 Task: Restrict the document so that only people with access can open the link.
Action: Mouse moved to (77, 177)
Screenshot: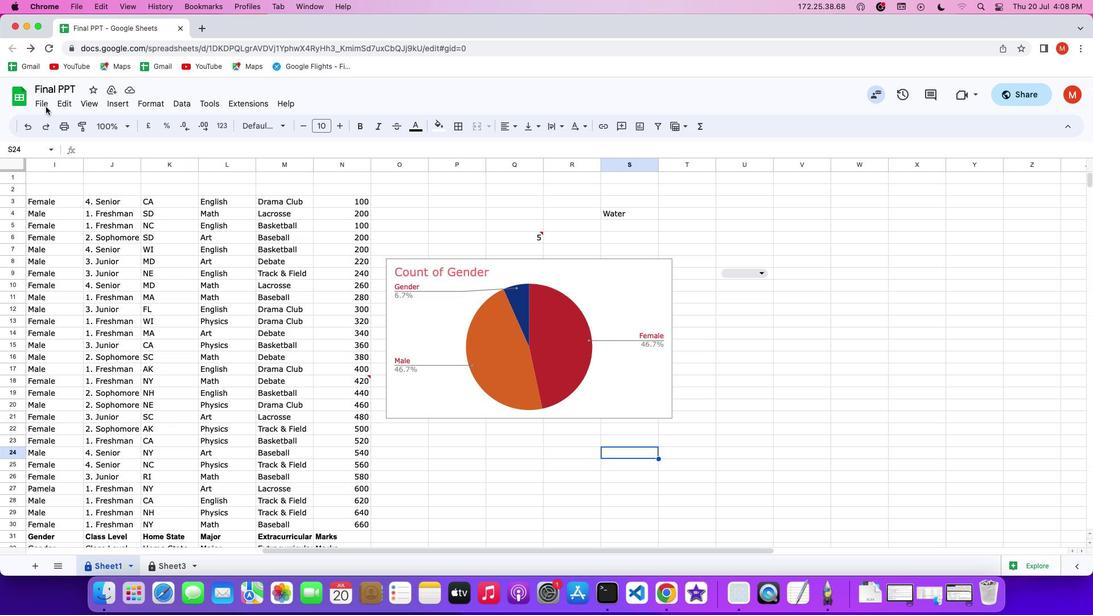 
Action: Mouse pressed left at (77, 177)
Screenshot: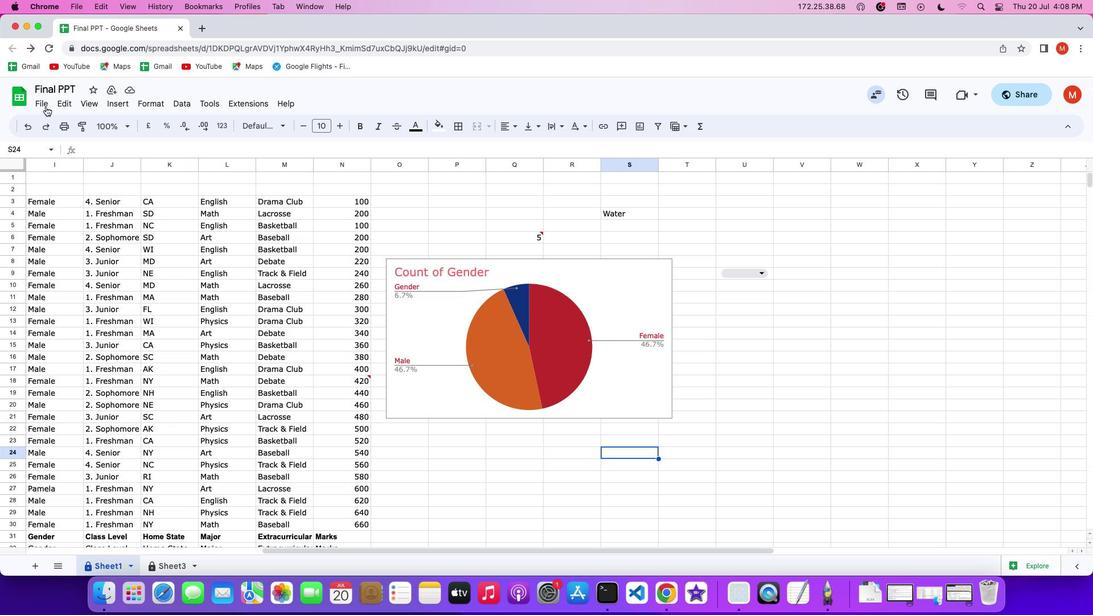 
Action: Mouse pressed left at (77, 177)
Screenshot: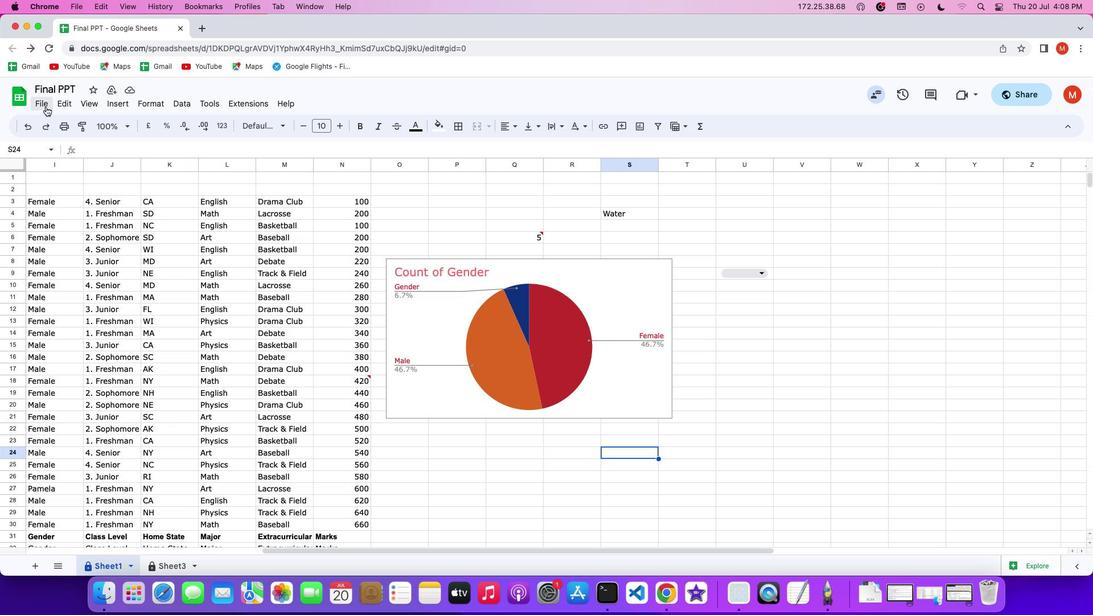 
Action: Mouse moved to (80, 175)
Screenshot: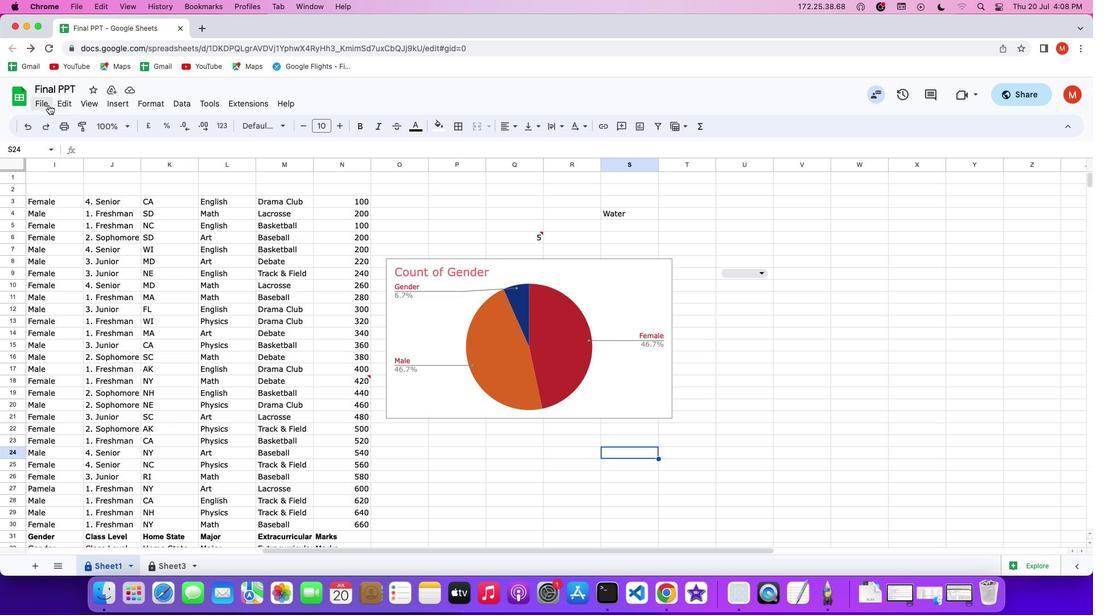 
Action: Mouse pressed left at (80, 175)
Screenshot: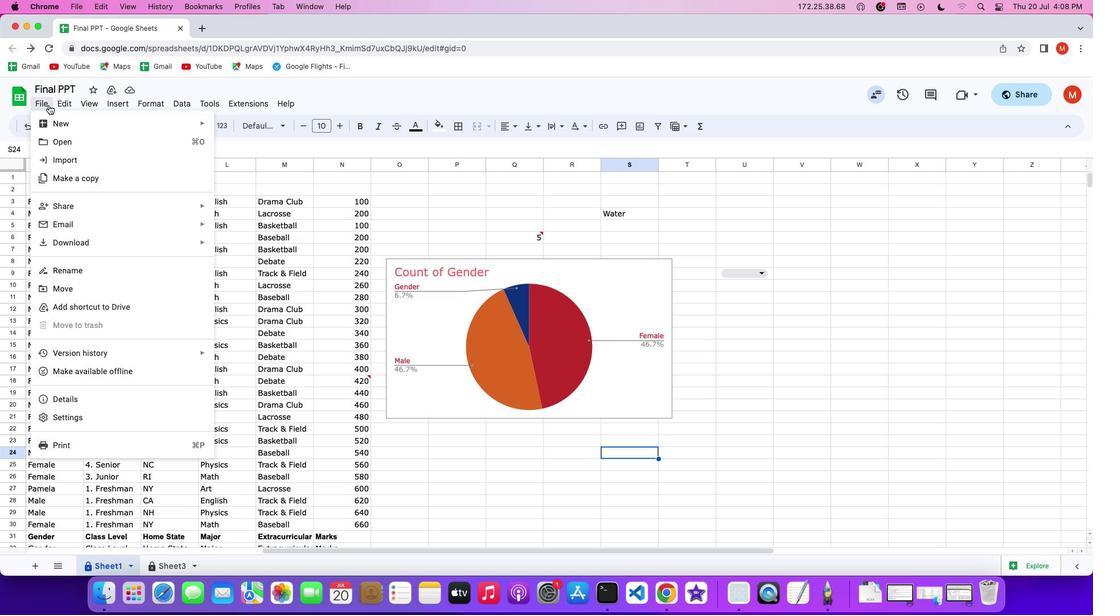 
Action: Mouse moved to (112, 267)
Screenshot: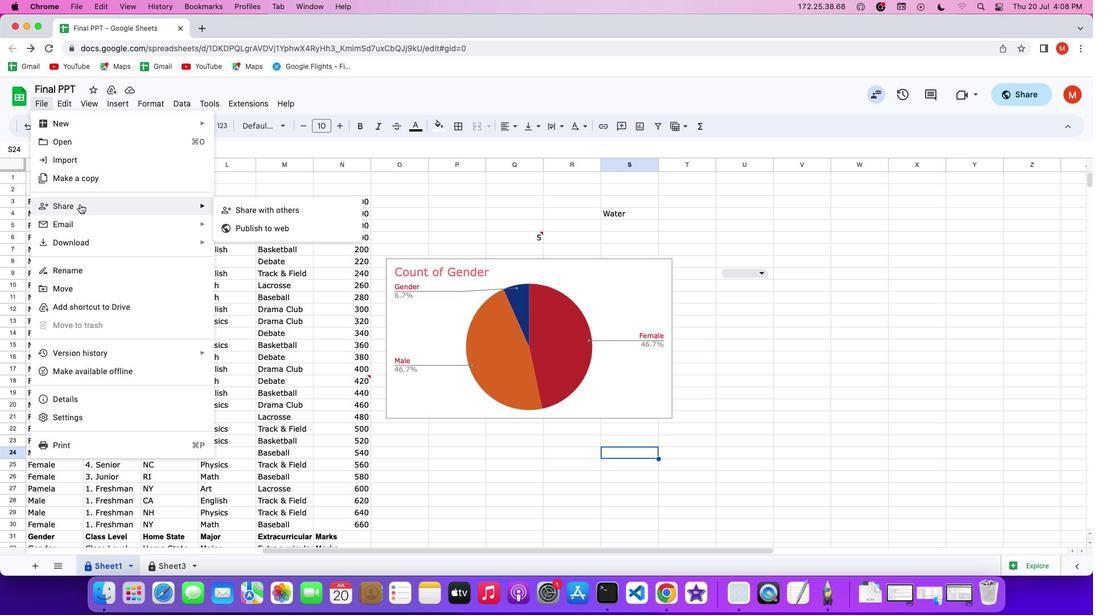 
Action: Mouse pressed left at (112, 267)
Screenshot: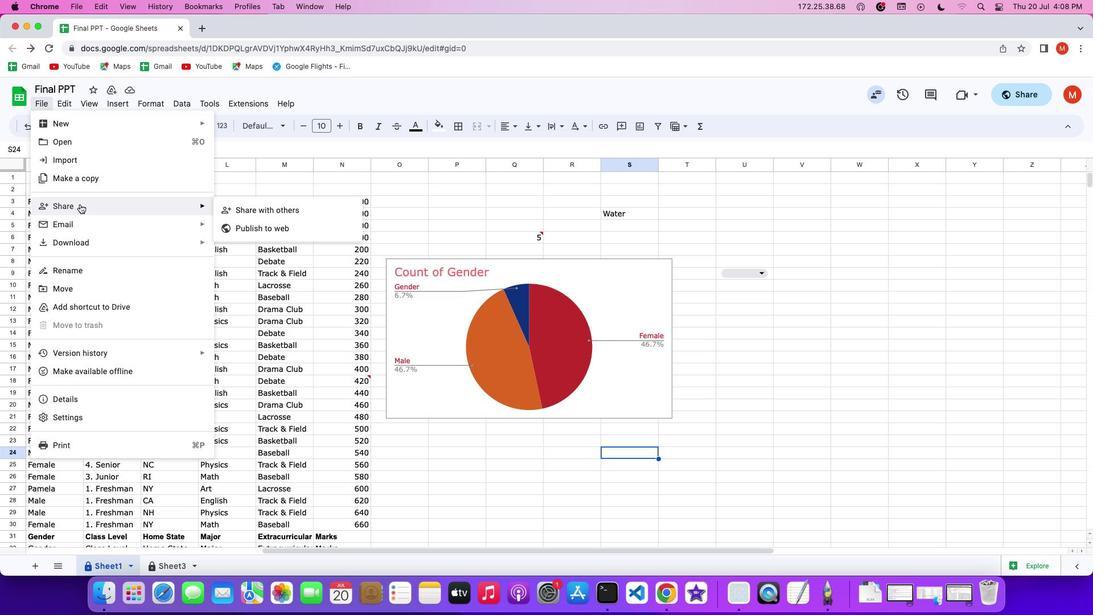 
Action: Mouse moved to (293, 275)
Screenshot: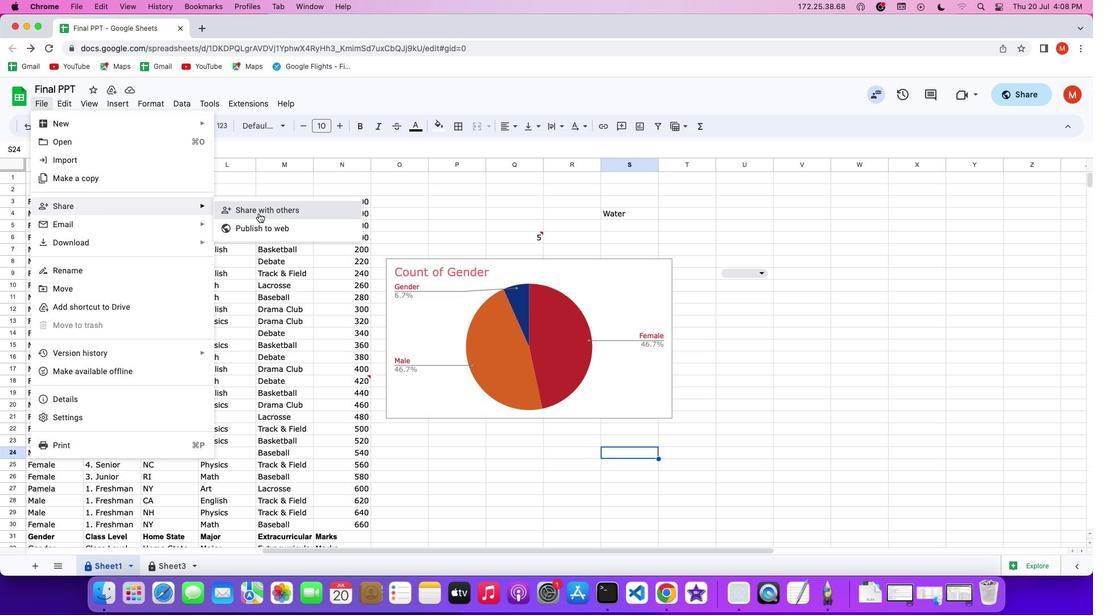 
Action: Mouse pressed left at (293, 275)
Screenshot: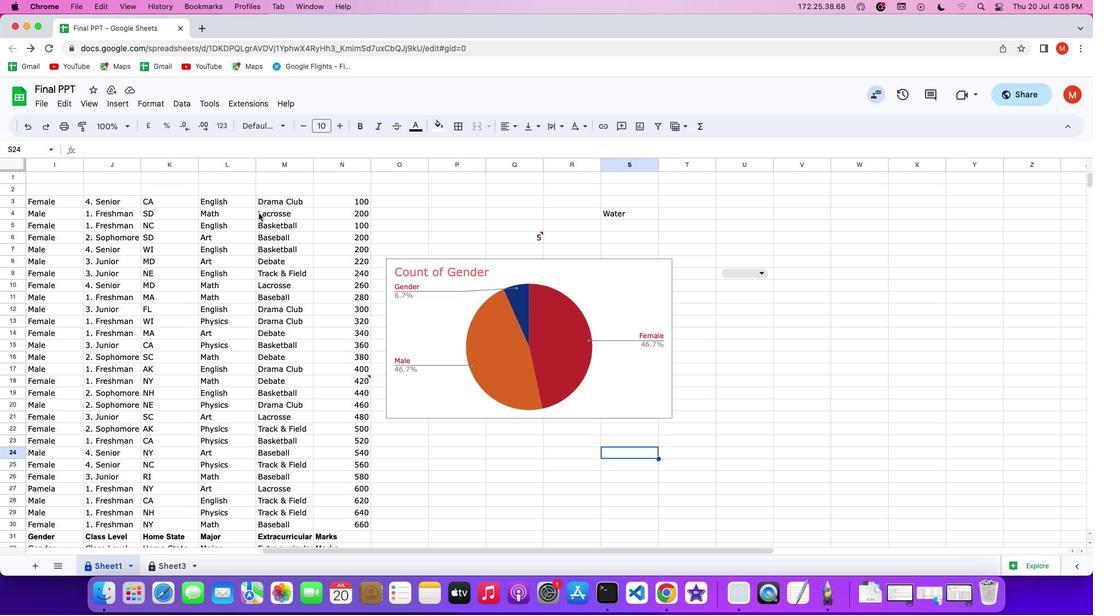 
Action: Mouse moved to (558, 480)
Screenshot: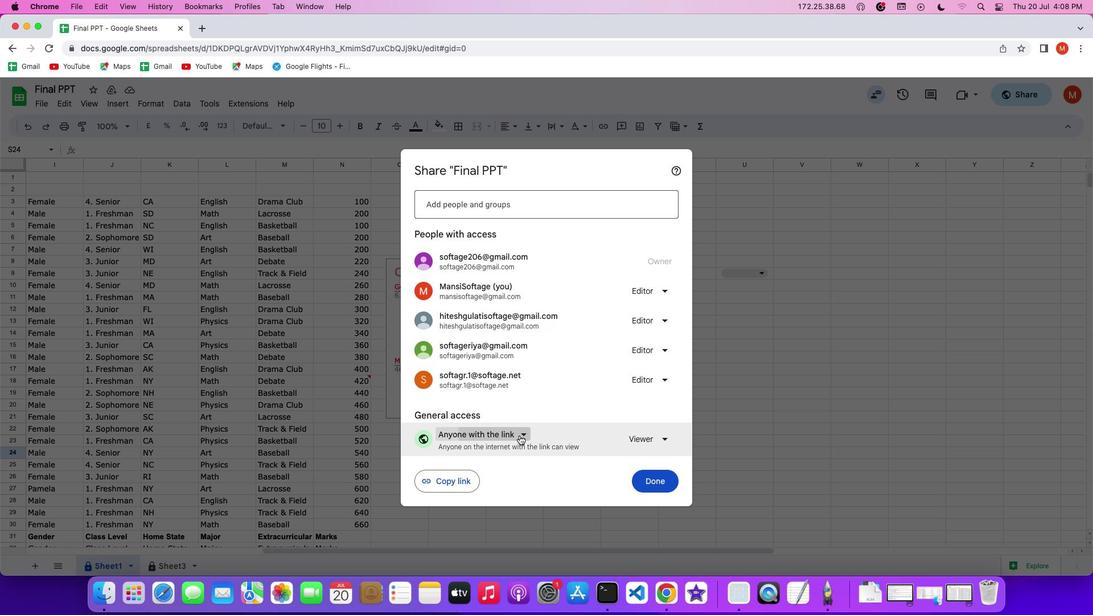 
Action: Mouse pressed left at (558, 480)
Screenshot: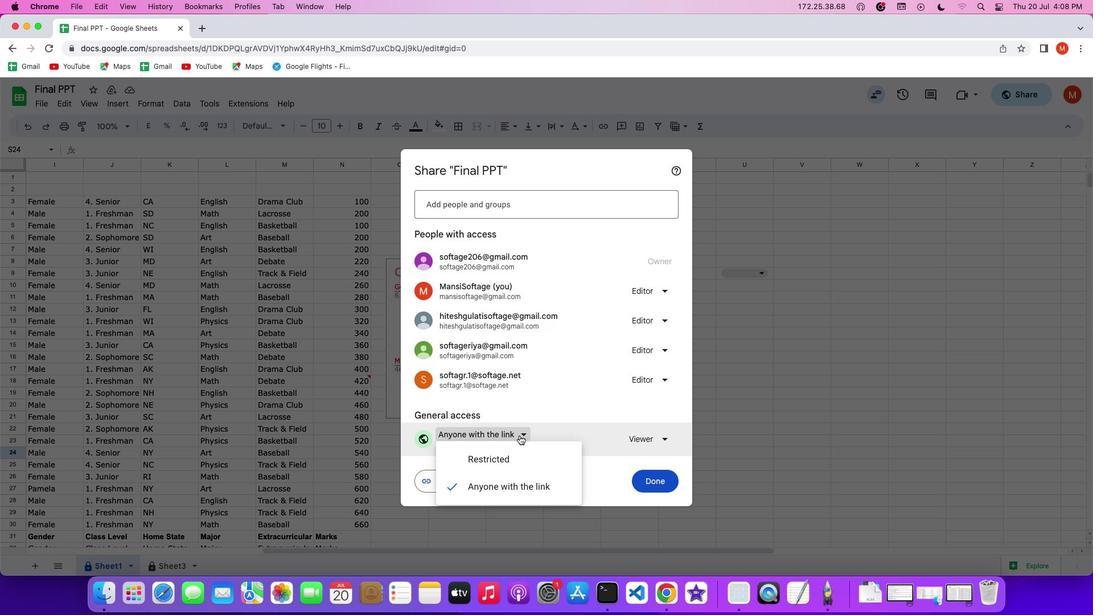 
Action: Mouse moved to (548, 496)
Screenshot: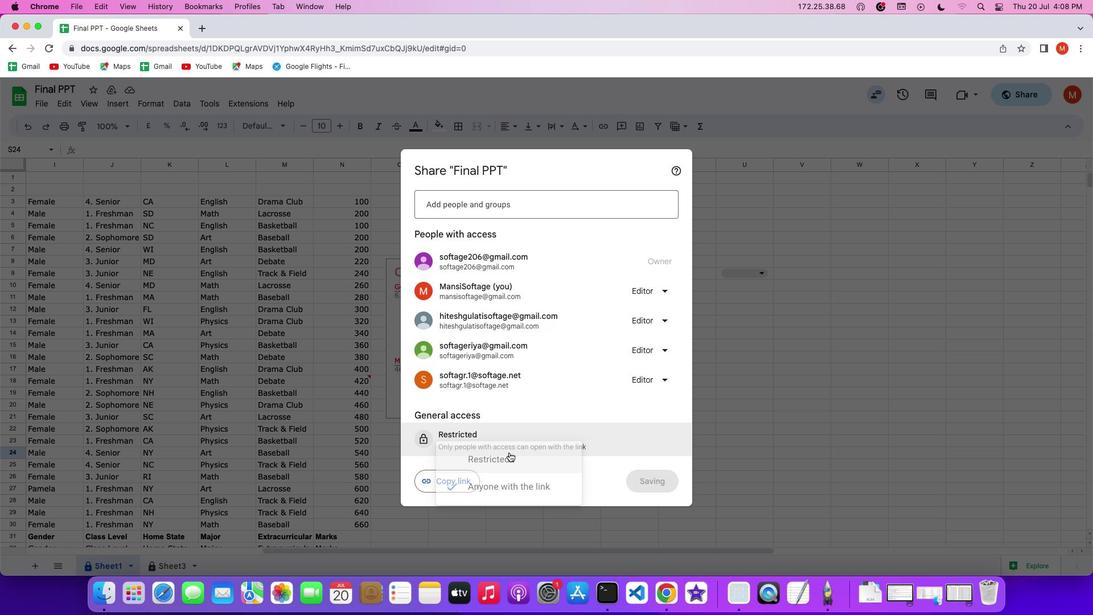 
Action: Mouse pressed left at (548, 496)
Screenshot: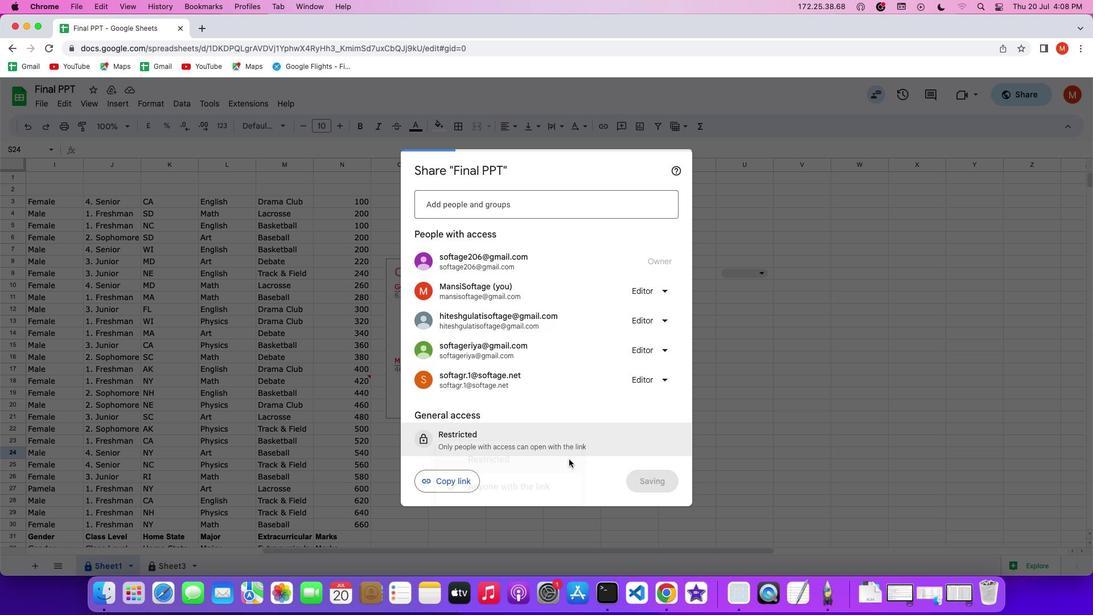 
Action: Mouse moved to (613, 501)
Screenshot: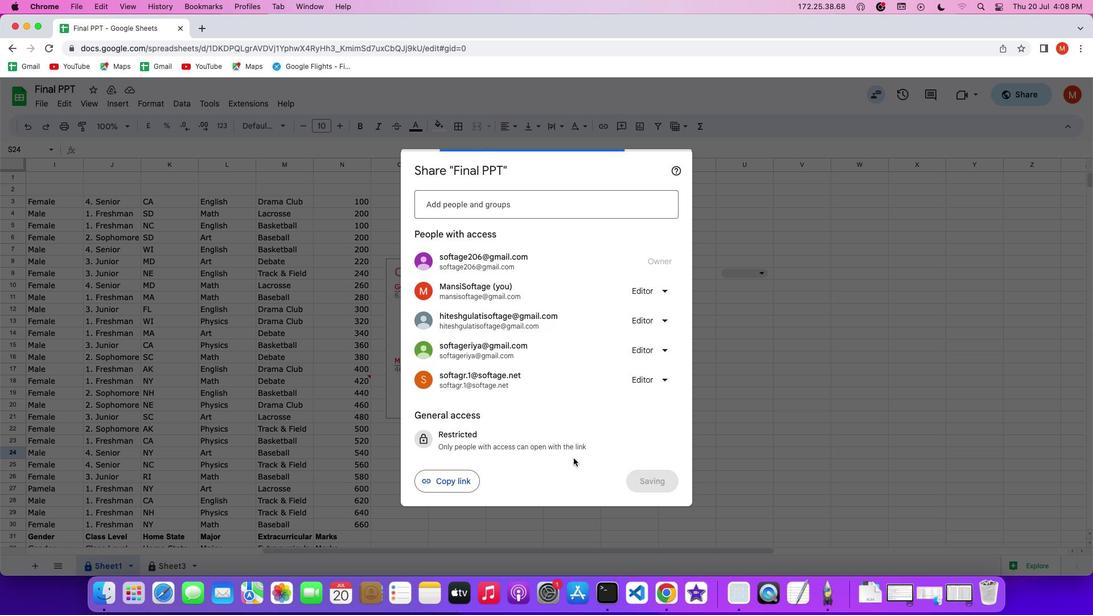 
